 Task: Show more about the house rules of Orderville, Utah, US.
Action: Mouse moved to (797, 131)
Screenshot: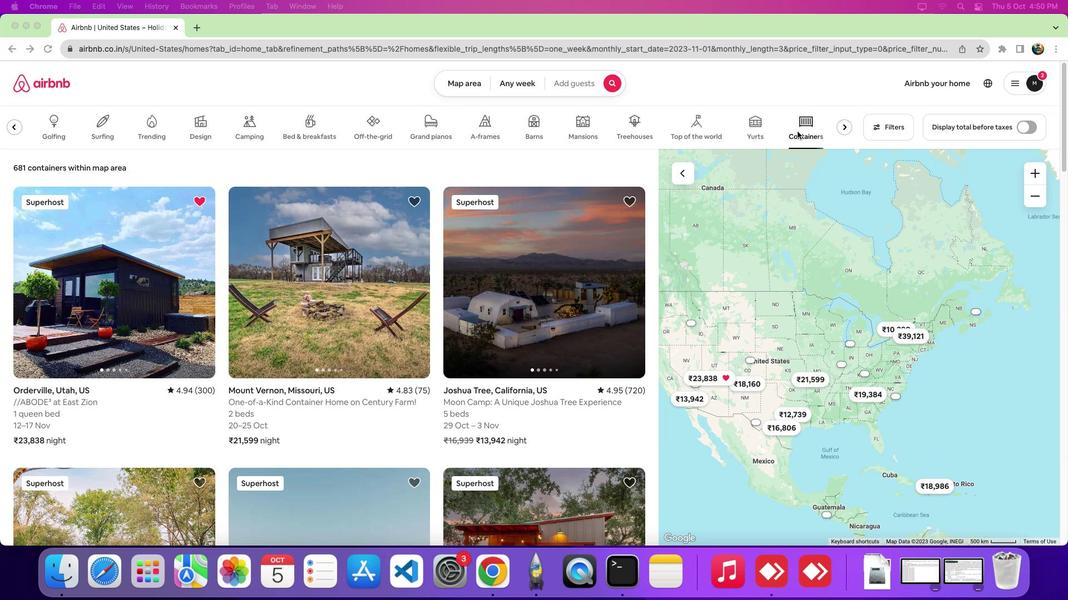 
Action: Mouse pressed left at (797, 131)
Screenshot: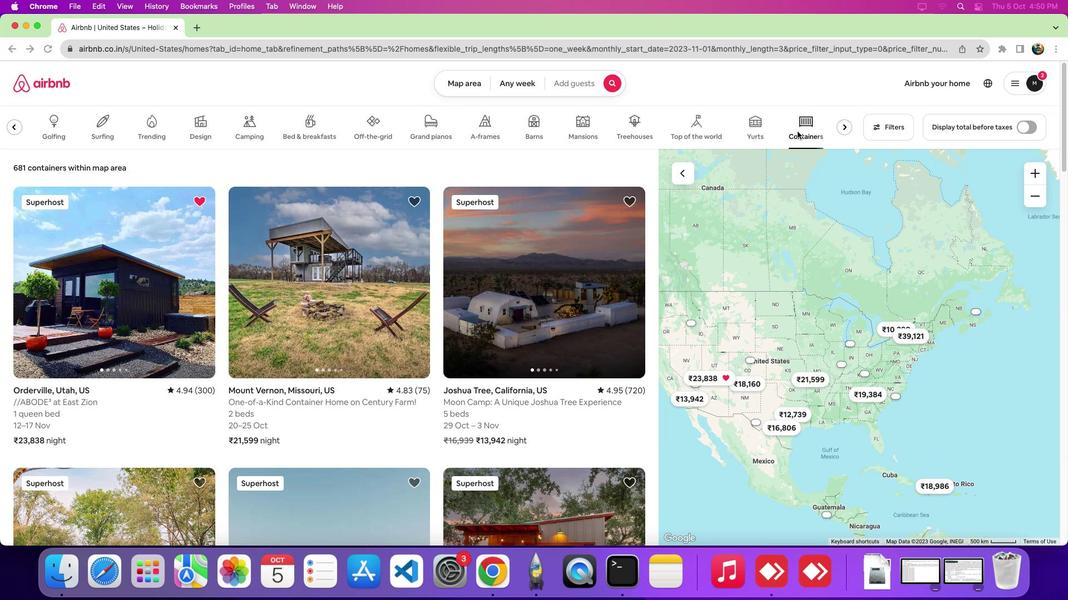 
Action: Mouse moved to (101, 313)
Screenshot: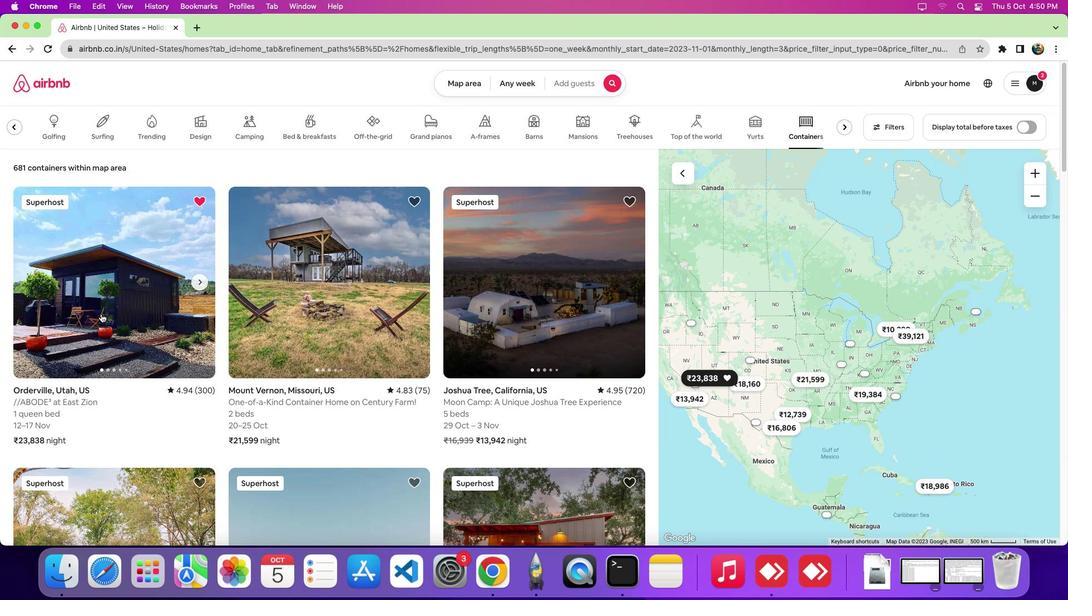 
Action: Mouse pressed left at (101, 313)
Screenshot: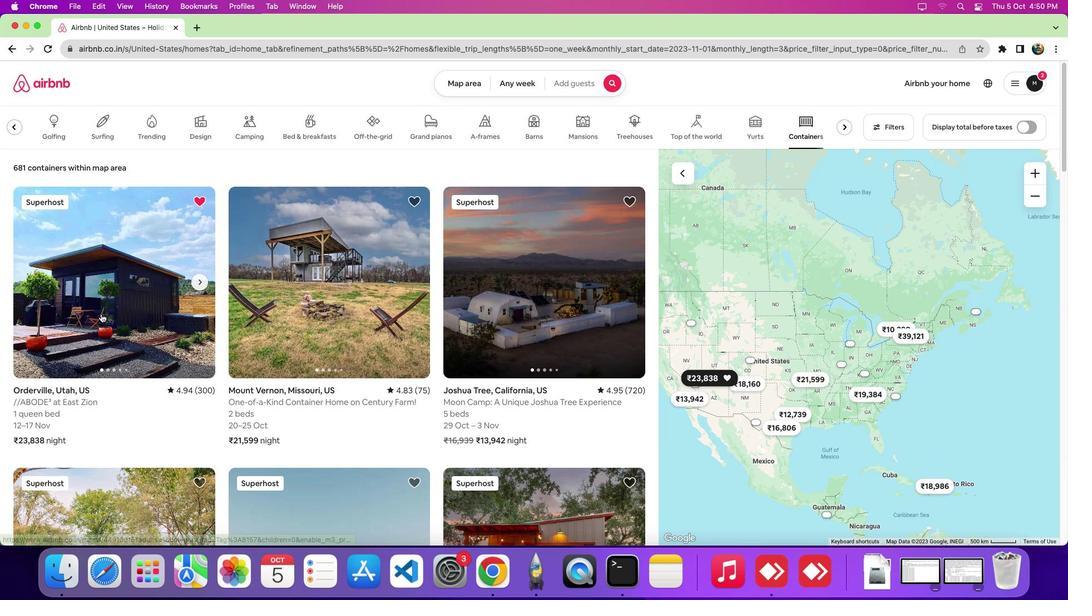
Action: Mouse moved to (1063, 91)
Screenshot: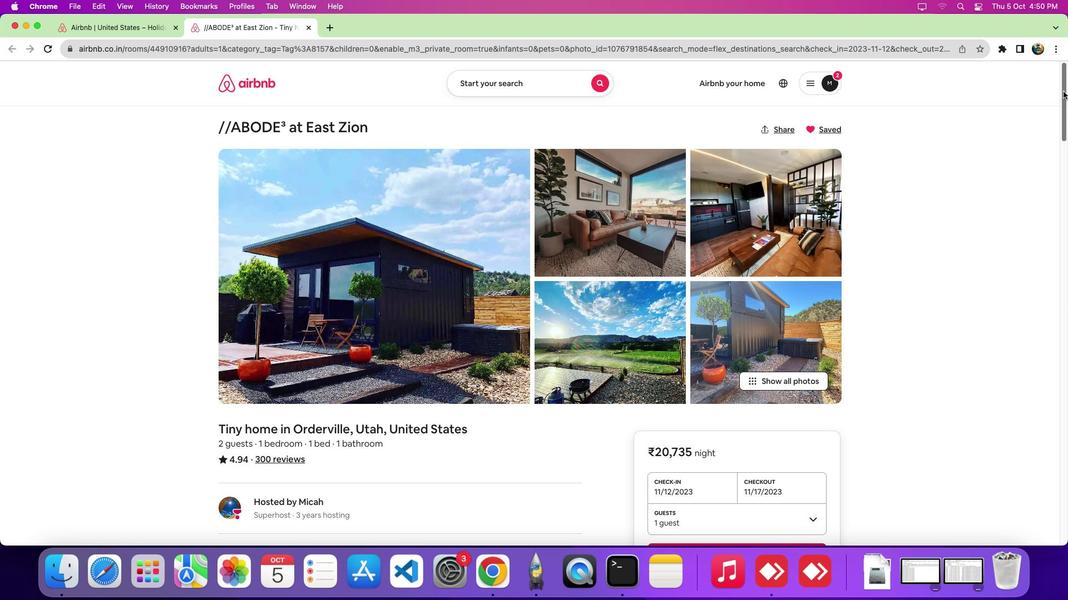 
Action: Mouse pressed left at (1063, 91)
Screenshot: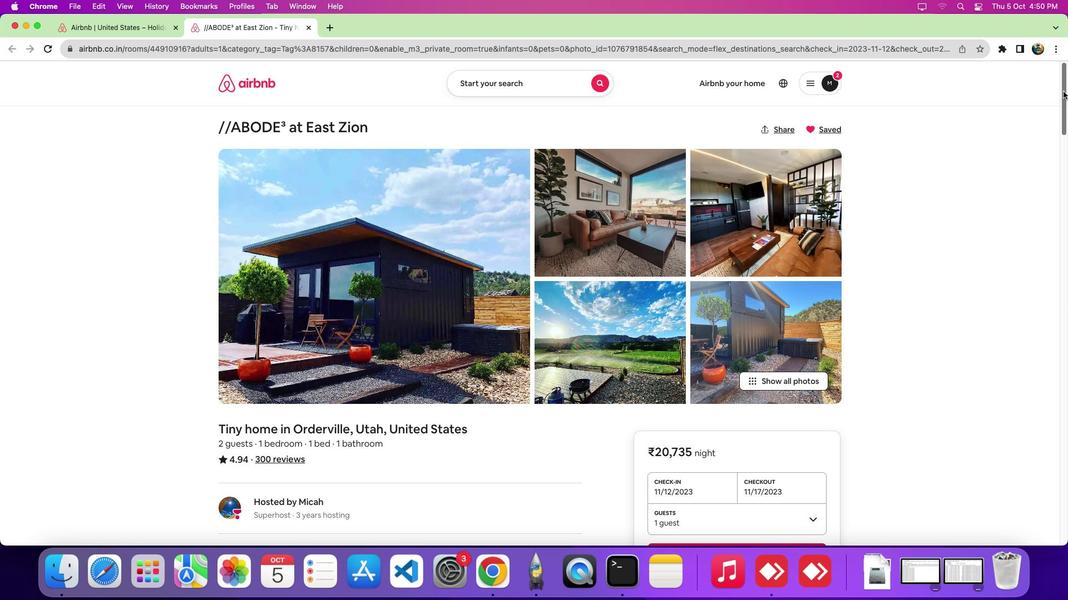 
Action: Mouse moved to (247, 286)
Screenshot: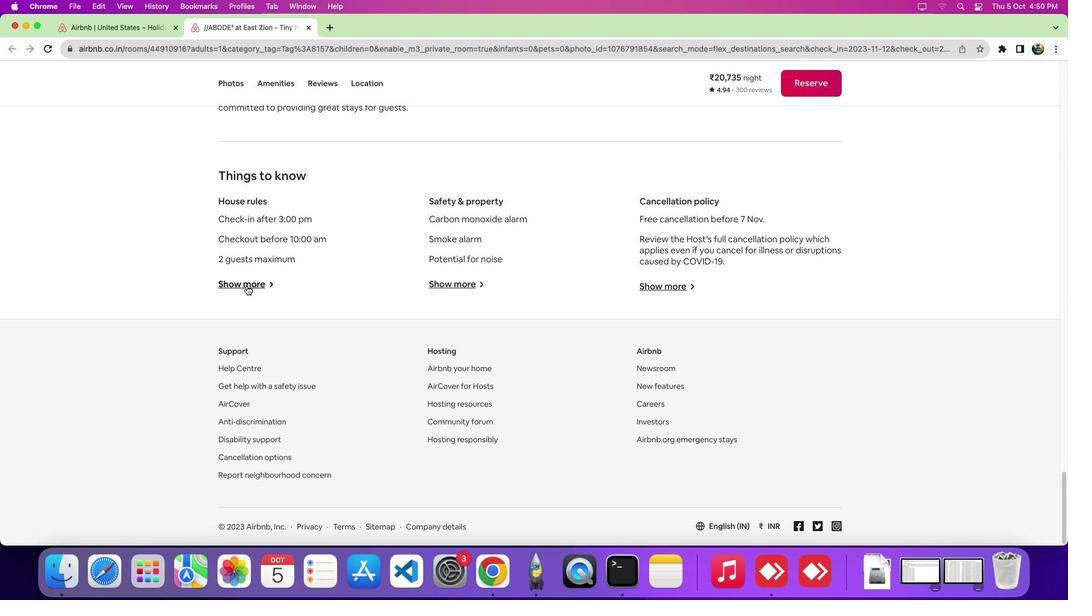 
Action: Mouse pressed left at (247, 286)
Screenshot: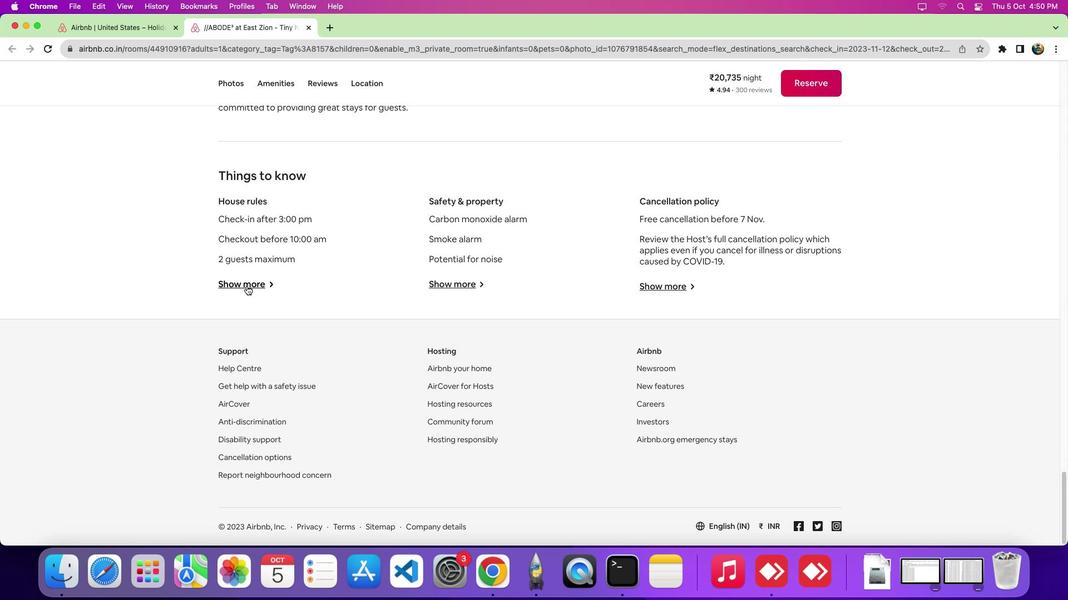 
Action: Mouse moved to (481, 302)
Screenshot: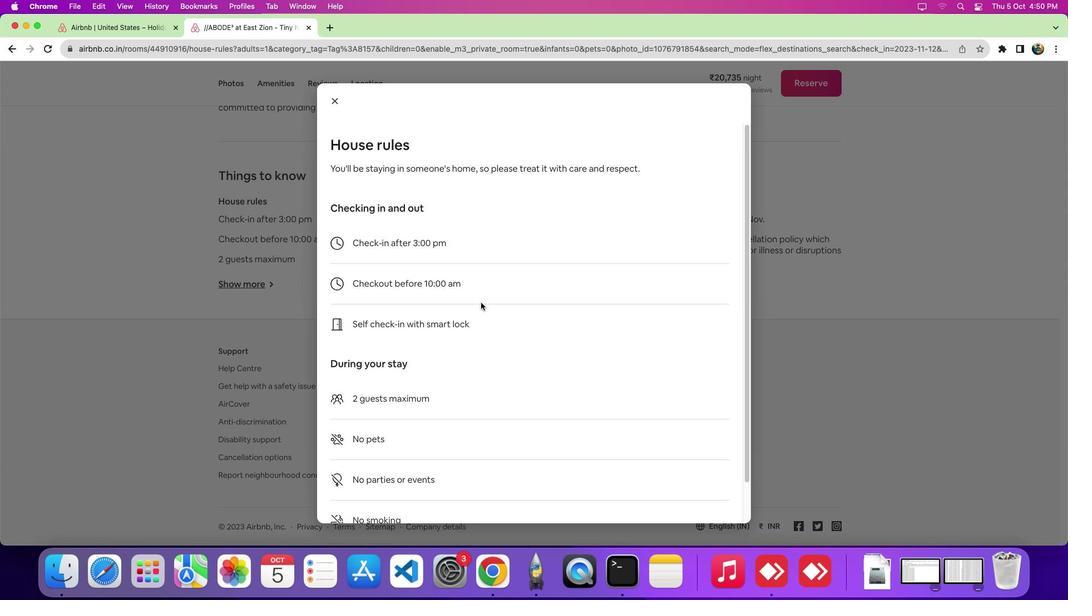 
Action: Mouse scrolled (481, 302) with delta (0, 0)
Screenshot: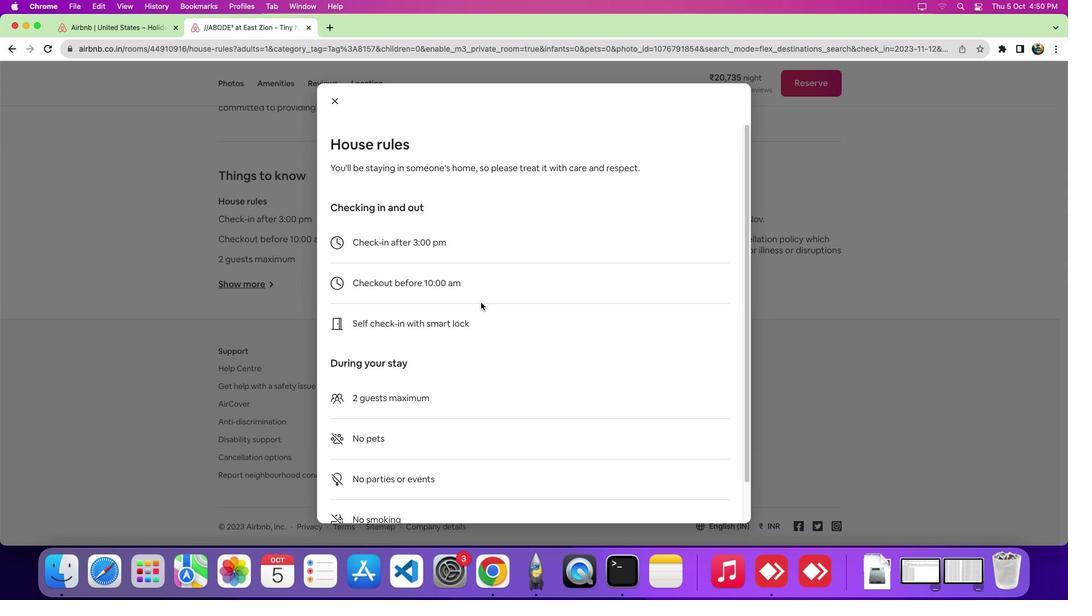 
Action: Mouse scrolled (481, 302) with delta (0, 0)
Screenshot: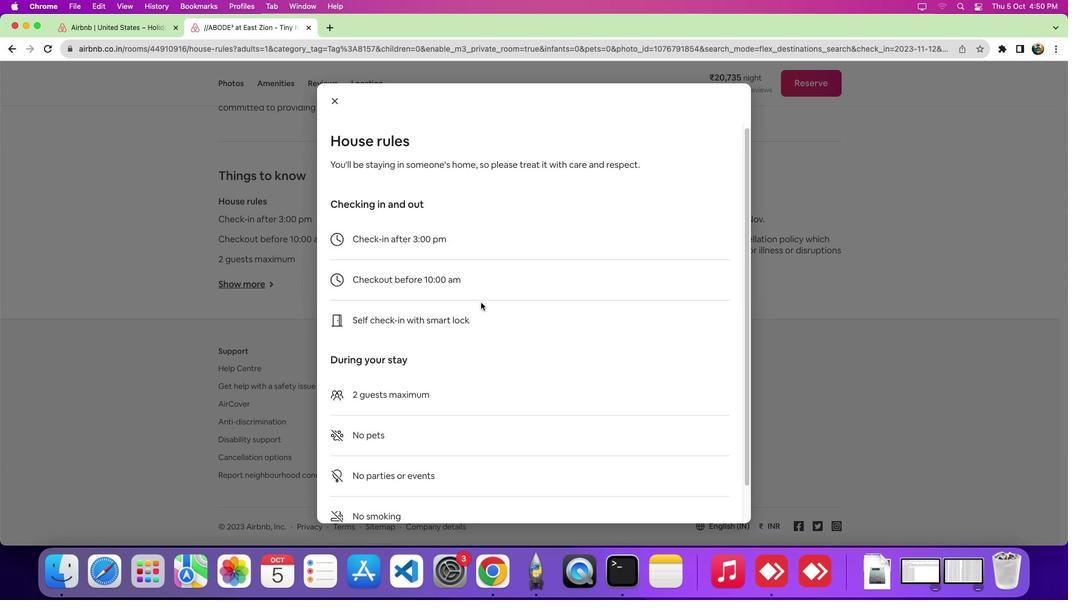 
Action: Mouse moved to (481, 303)
Screenshot: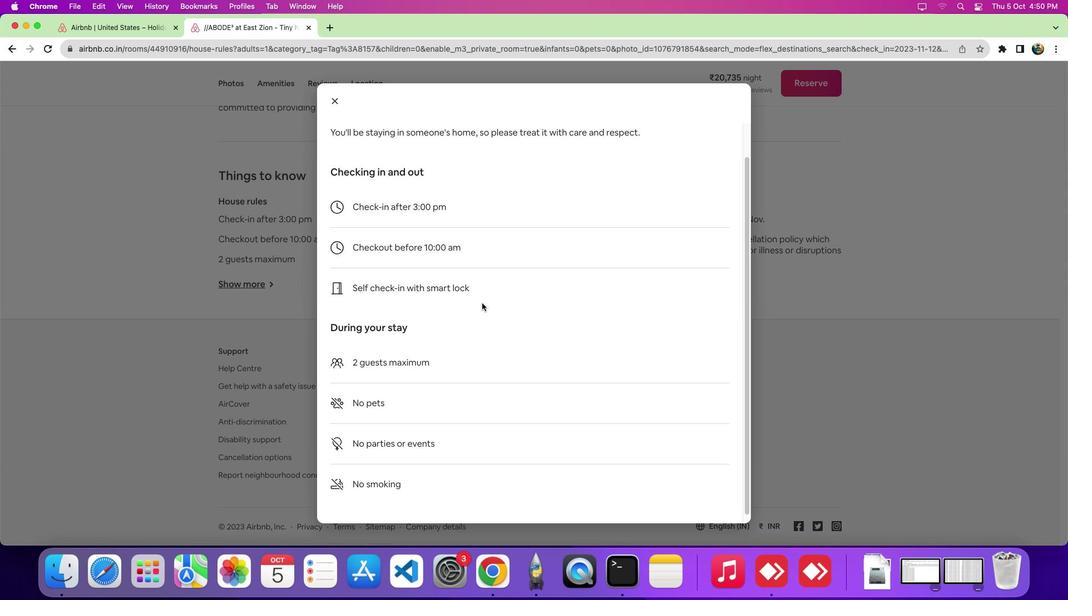 
